 Task: Create a due date automation trigger when advanced on, on the monday before a card is due add fields with custom field "Resume" set to a date more than 1 days from now at 11:00 AM.
Action: Mouse moved to (1064, 94)
Screenshot: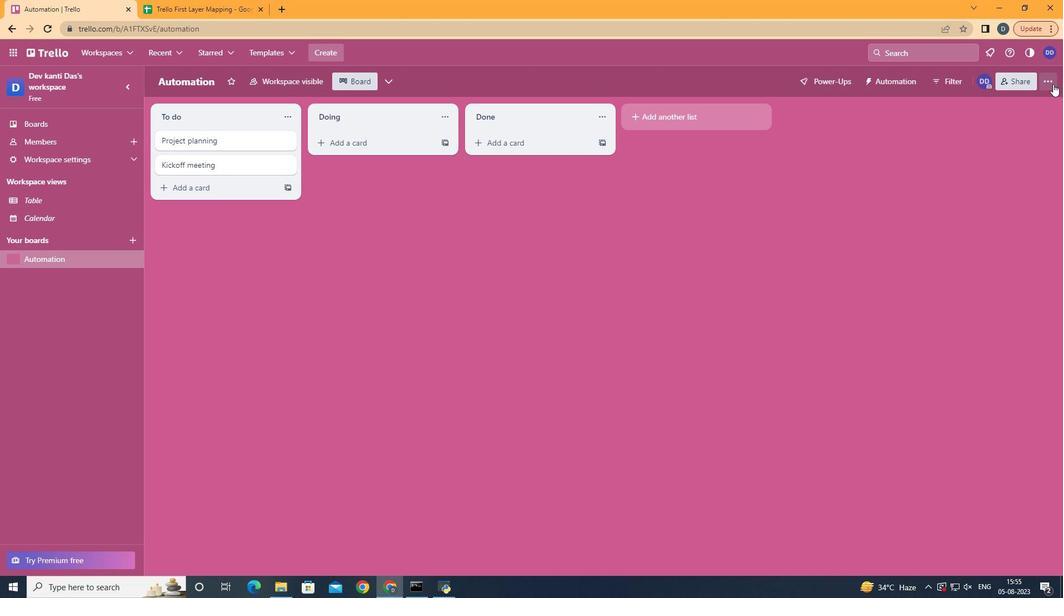 
Action: Mouse pressed left at (1064, 94)
Screenshot: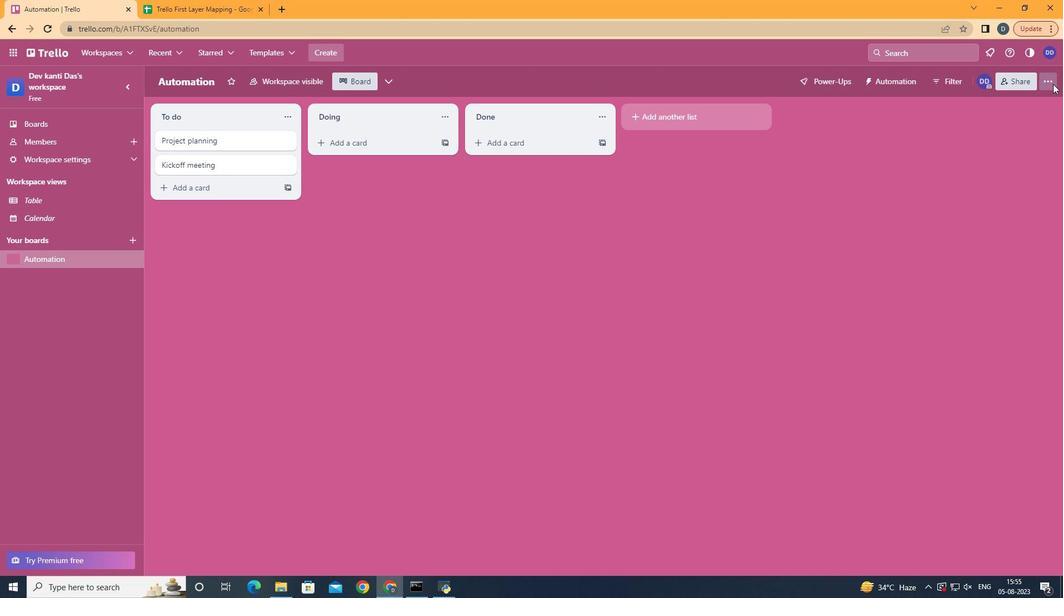 
Action: Mouse moved to (963, 261)
Screenshot: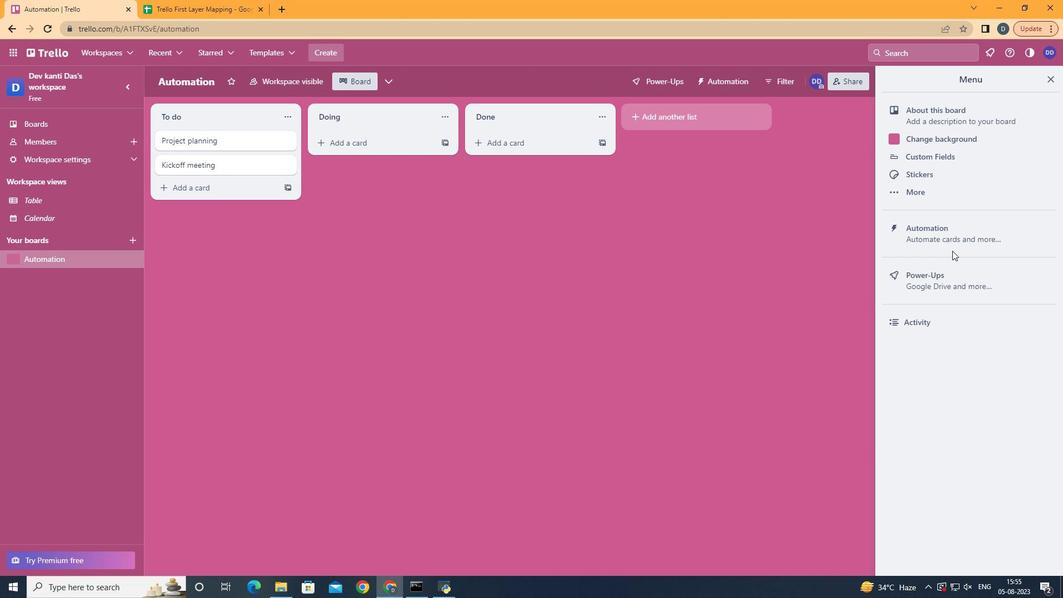 
Action: Mouse pressed left at (963, 261)
Screenshot: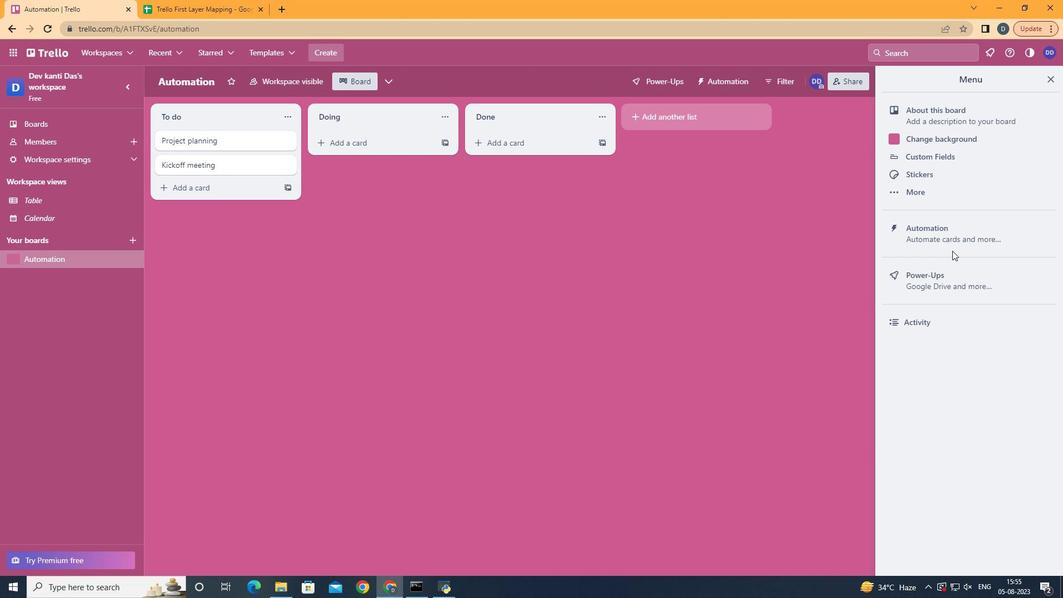 
Action: Mouse moved to (986, 243)
Screenshot: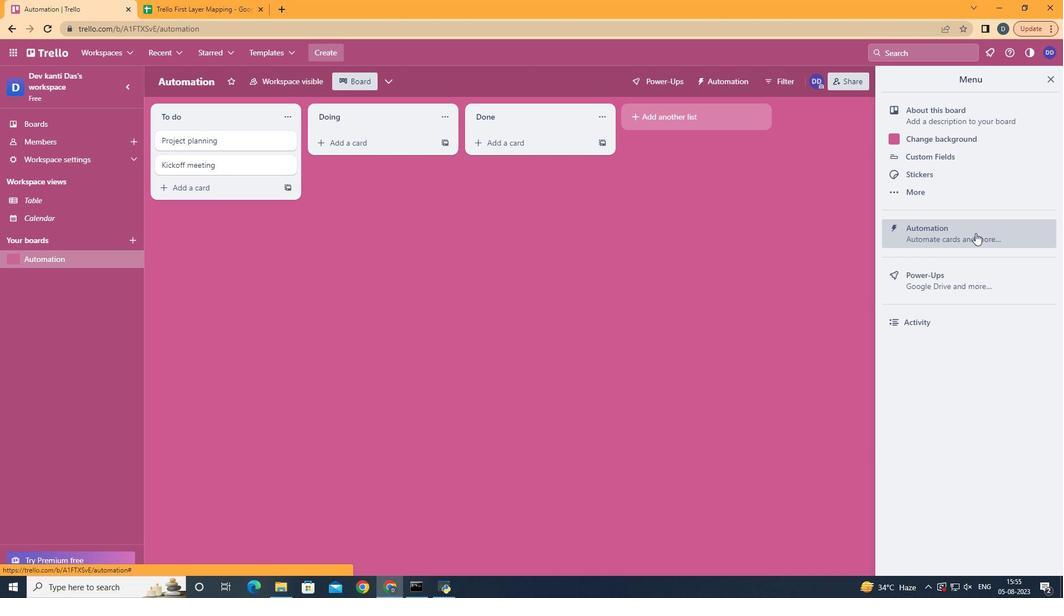 
Action: Mouse pressed left at (986, 244)
Screenshot: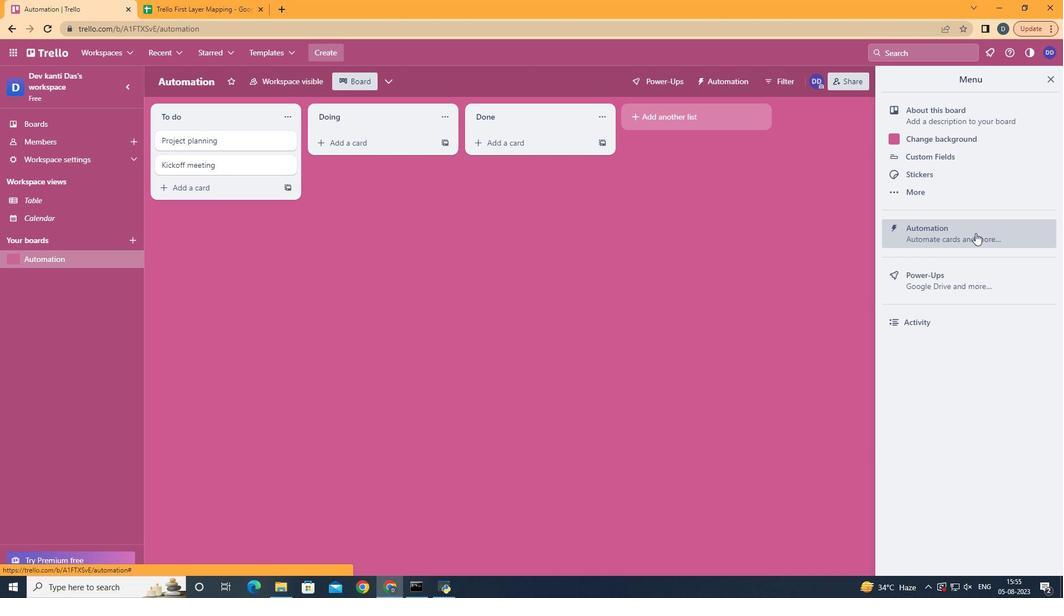 
Action: Mouse moved to (224, 233)
Screenshot: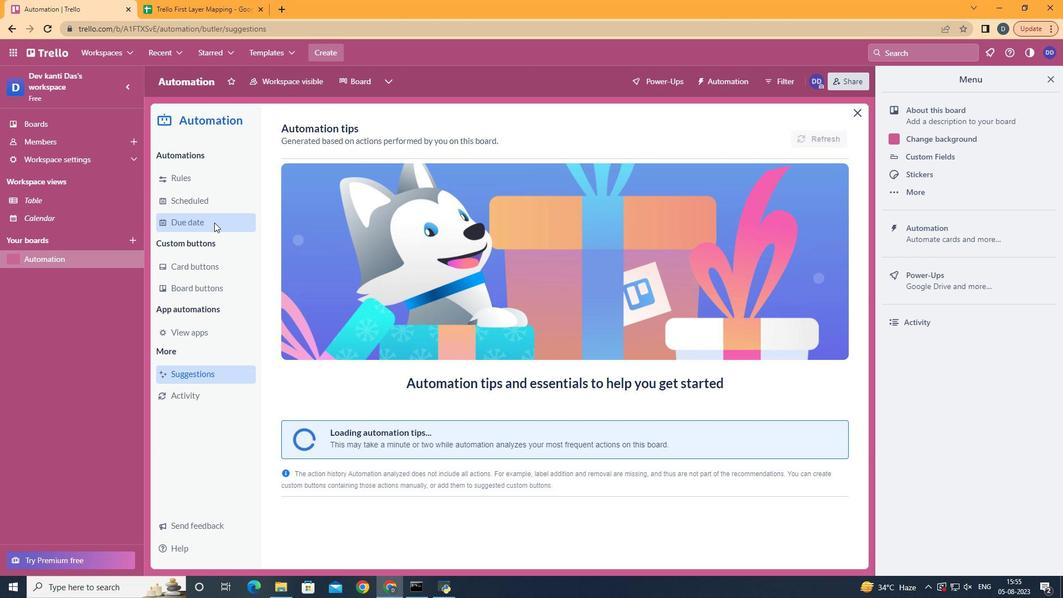 
Action: Mouse pressed left at (224, 233)
Screenshot: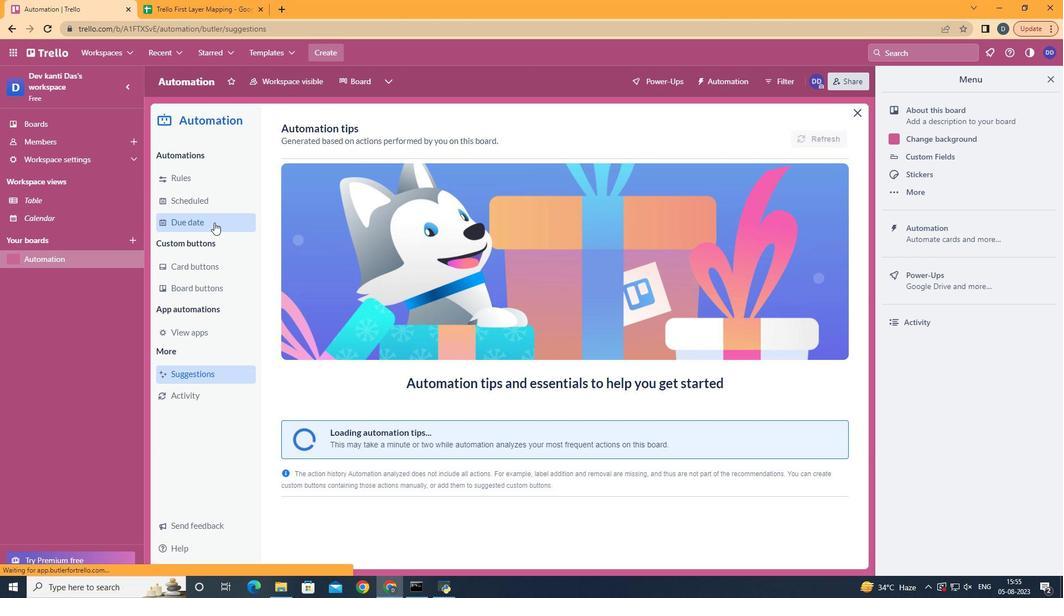 
Action: Mouse moved to (805, 141)
Screenshot: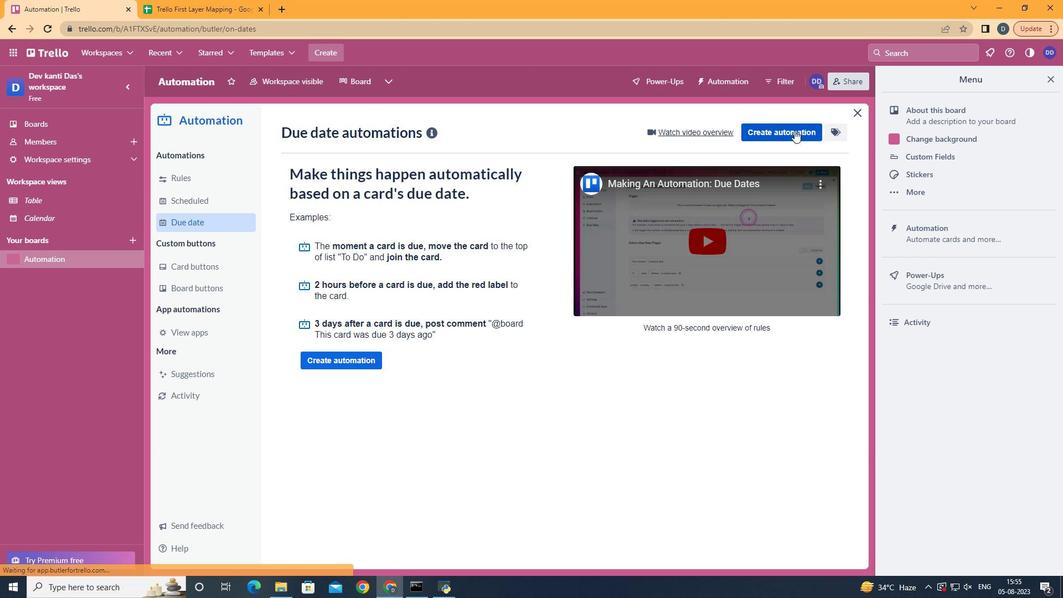 
Action: Mouse pressed left at (805, 141)
Screenshot: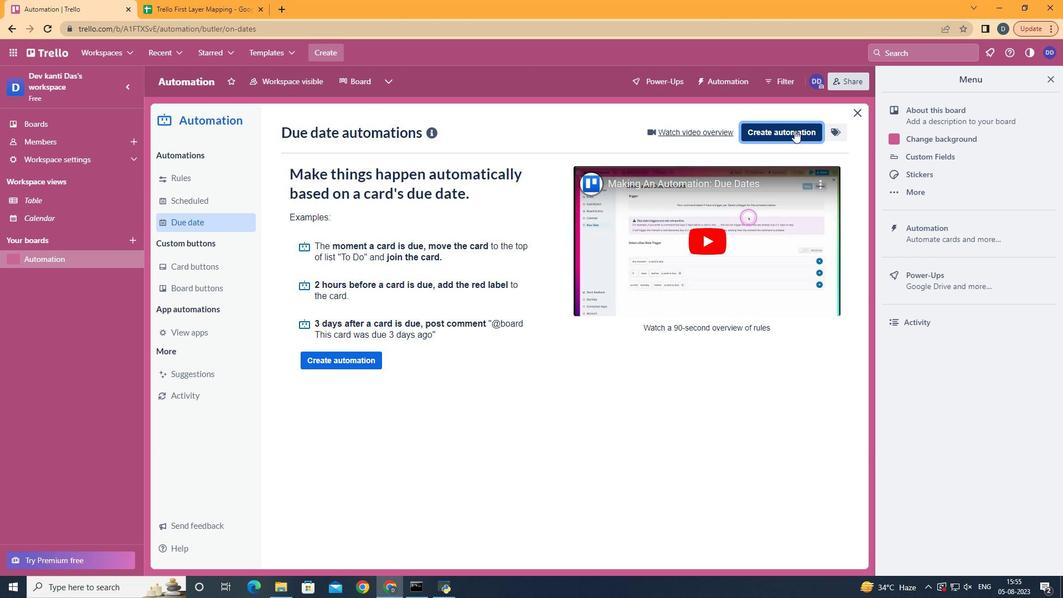 
Action: Mouse moved to (591, 249)
Screenshot: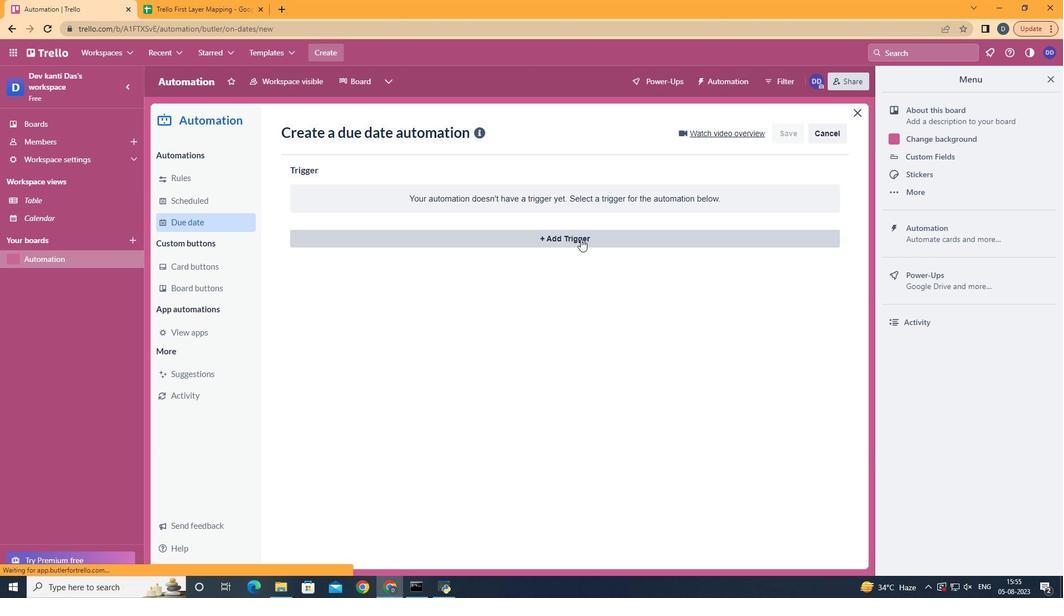 
Action: Mouse pressed left at (591, 249)
Screenshot: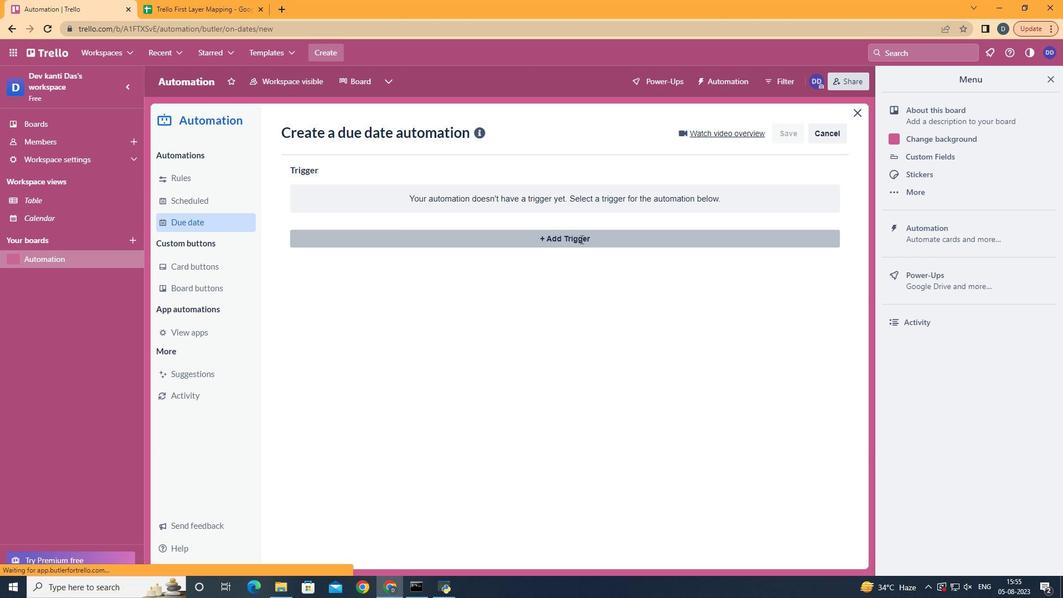 
Action: Mouse moved to (372, 296)
Screenshot: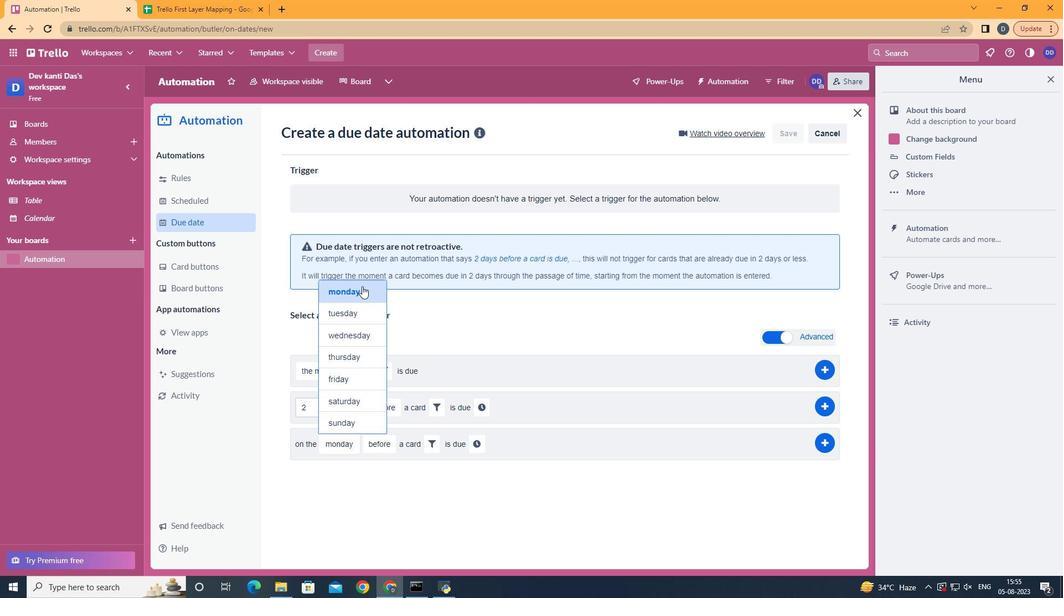 
Action: Mouse pressed left at (372, 296)
Screenshot: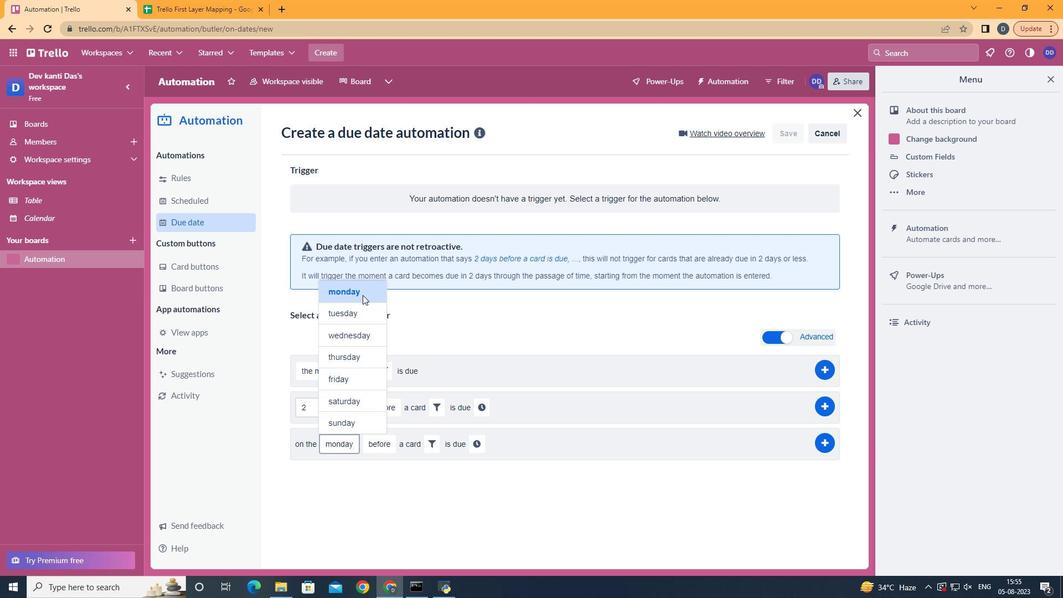 
Action: Mouse moved to (401, 474)
Screenshot: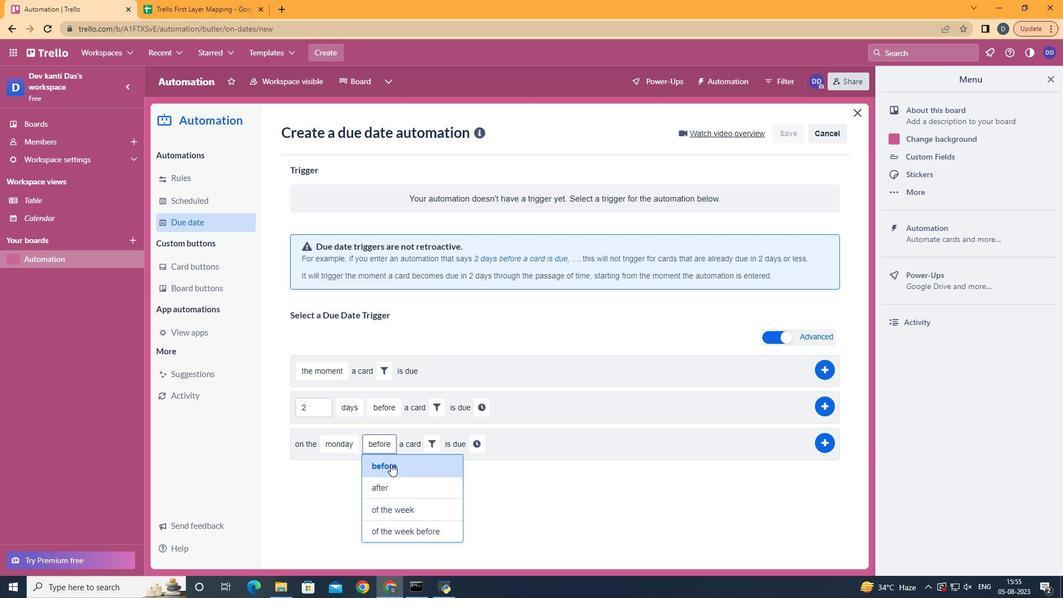 
Action: Mouse pressed left at (401, 474)
Screenshot: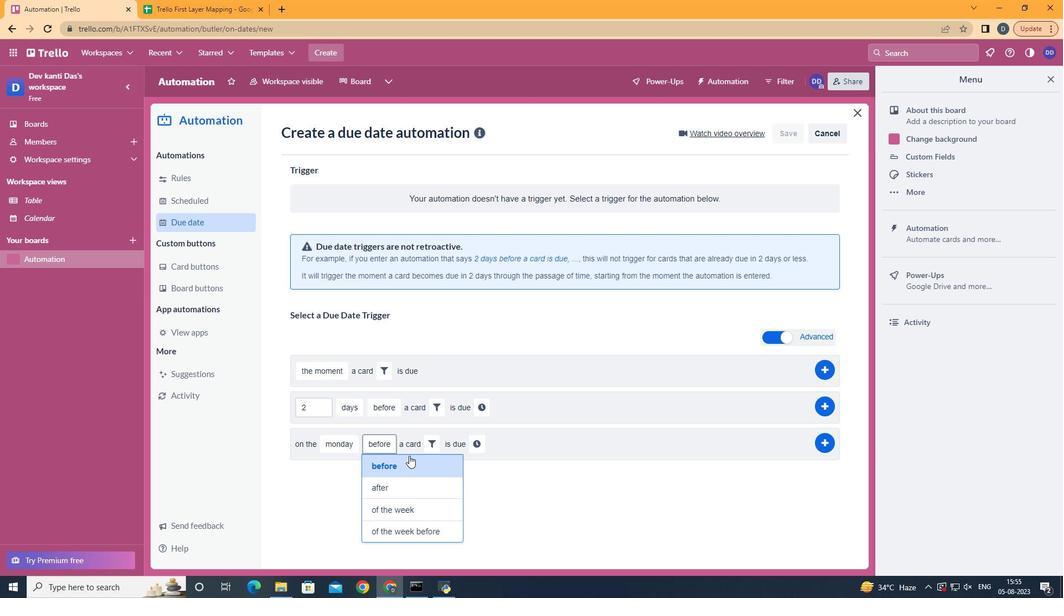 
Action: Mouse moved to (443, 455)
Screenshot: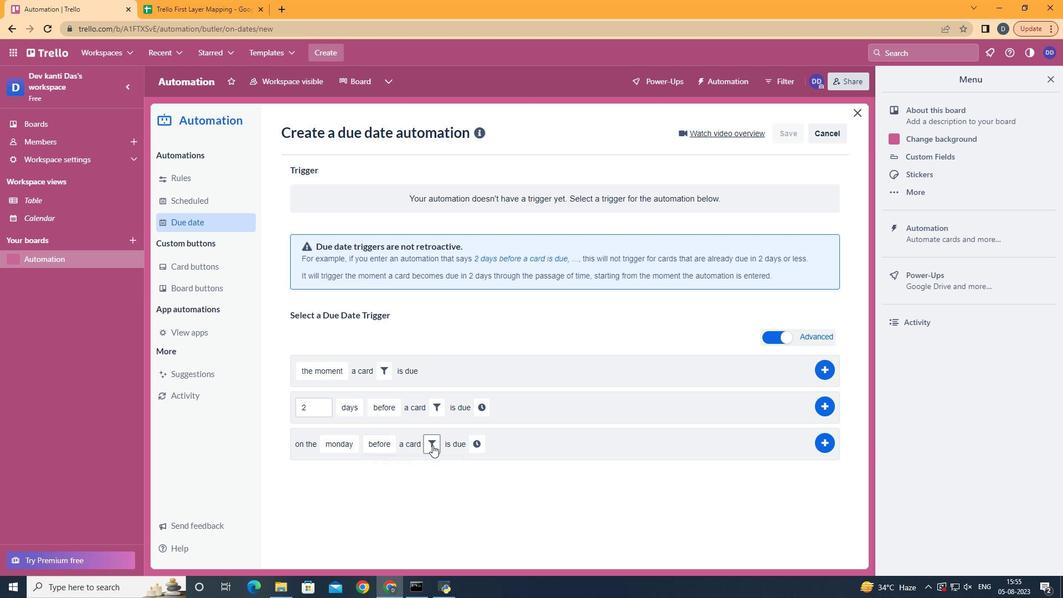 
Action: Mouse pressed left at (443, 455)
Screenshot: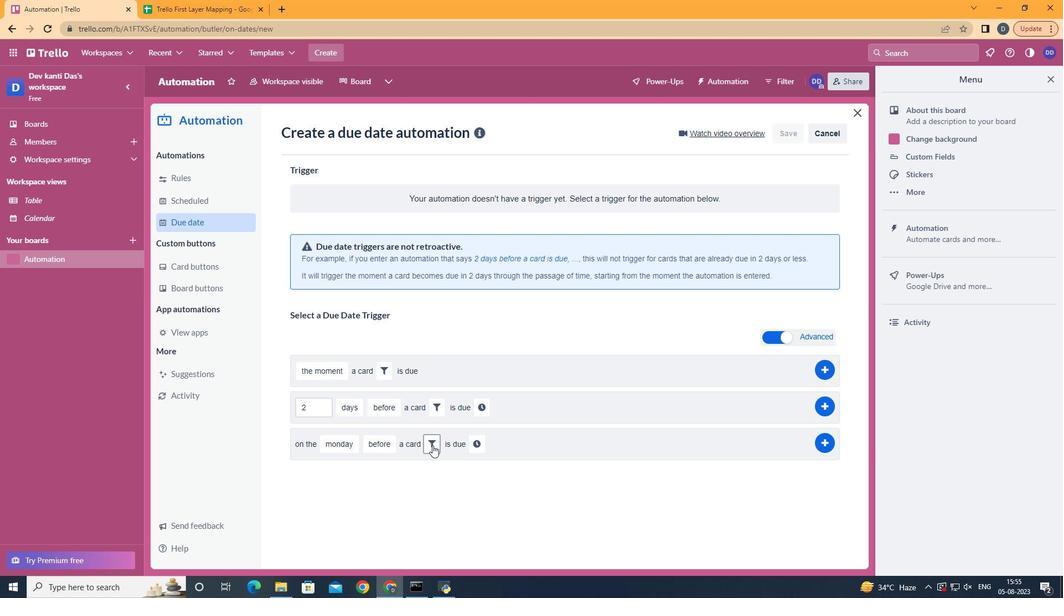 
Action: Mouse moved to (614, 491)
Screenshot: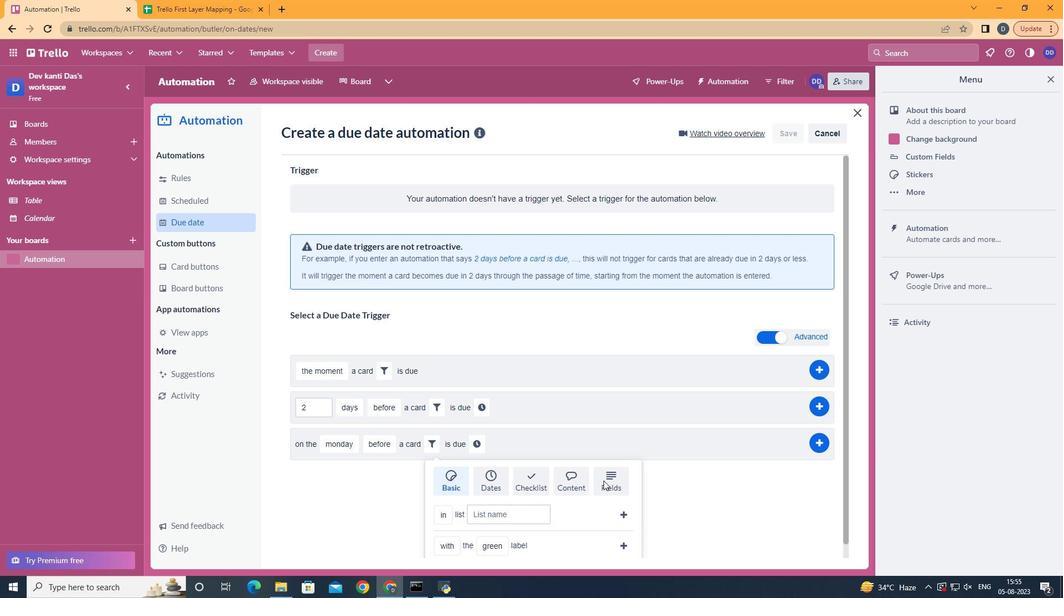 
Action: Mouse pressed left at (614, 491)
Screenshot: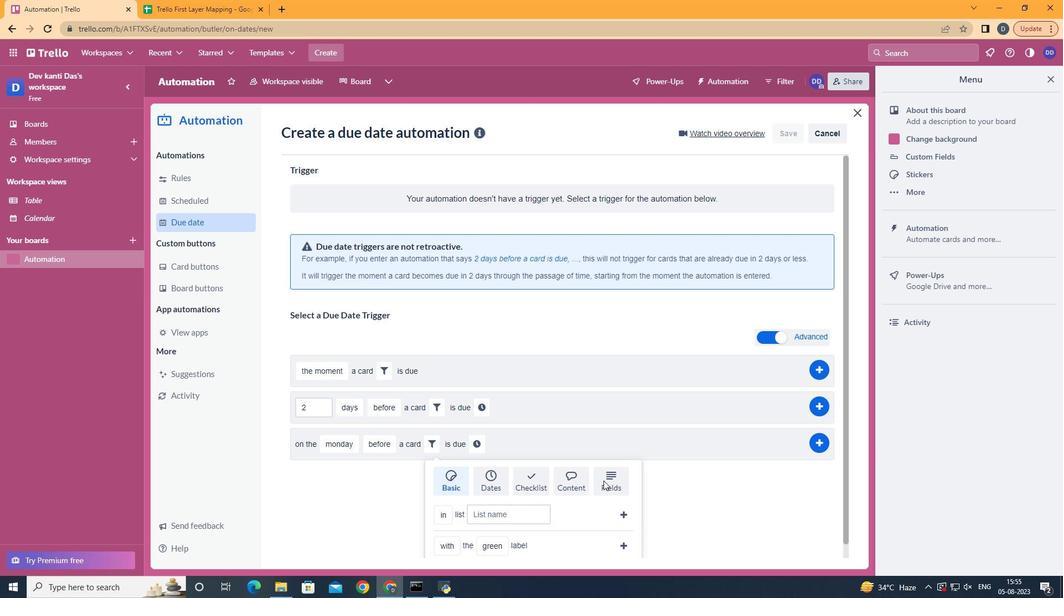 
Action: Mouse moved to (614, 491)
Screenshot: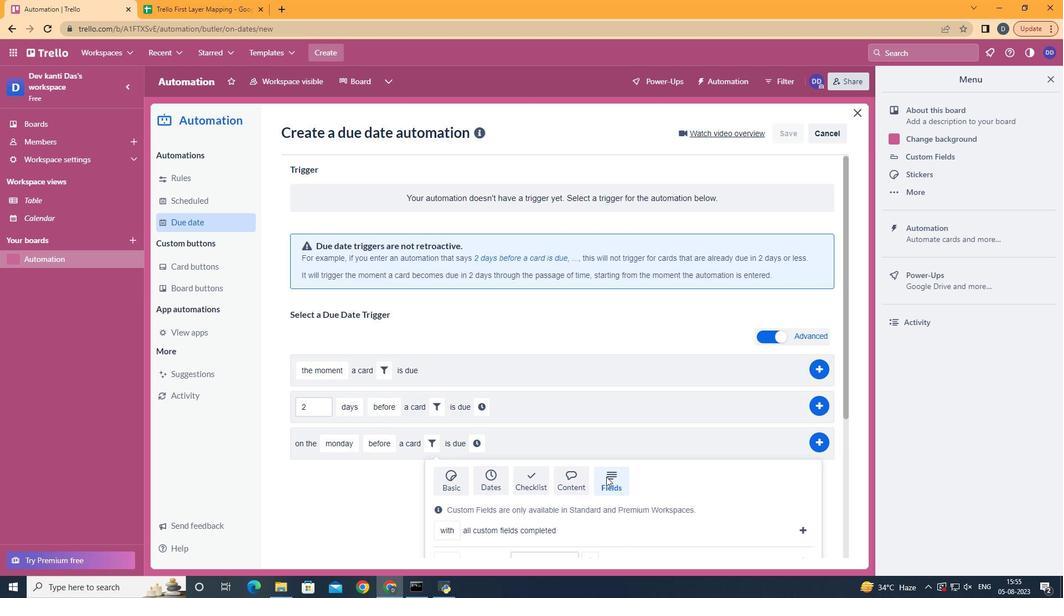 
Action: Mouse scrolled (614, 490) with delta (0, 0)
Screenshot: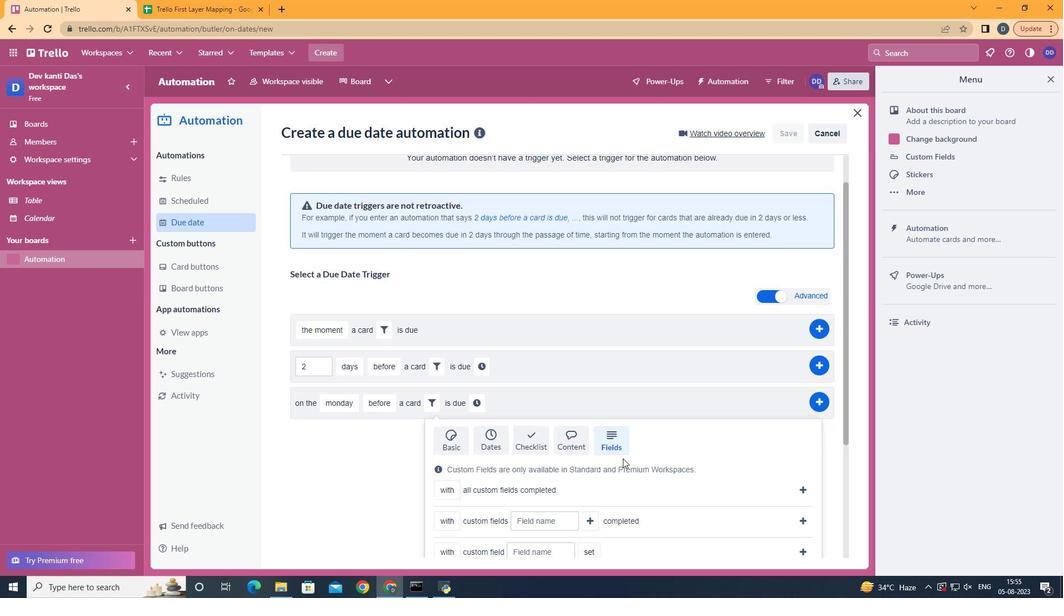 
Action: Mouse scrolled (614, 490) with delta (0, 0)
Screenshot: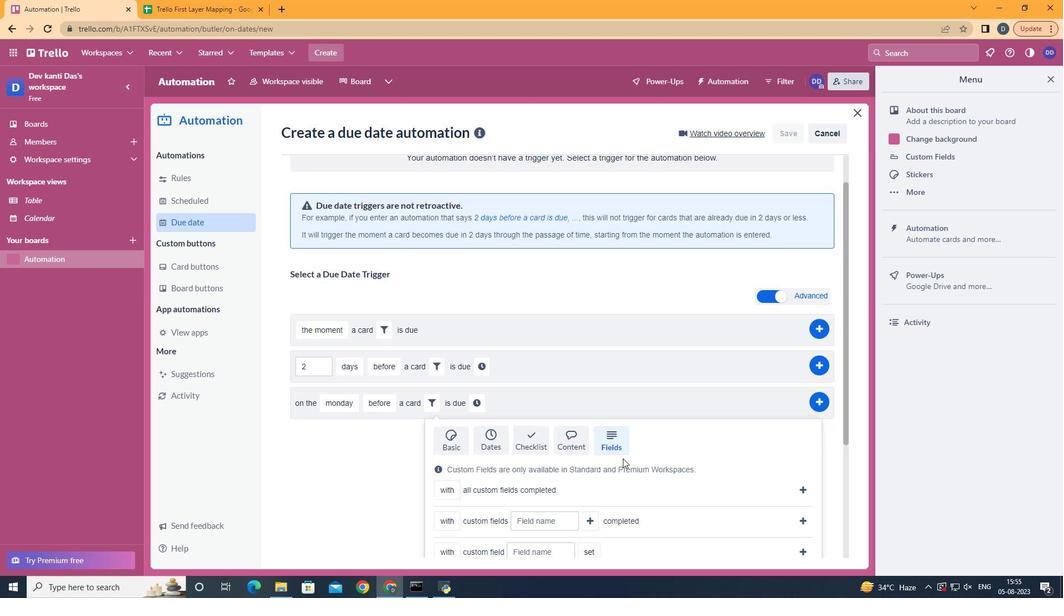 
Action: Mouse scrolled (614, 490) with delta (0, 0)
Screenshot: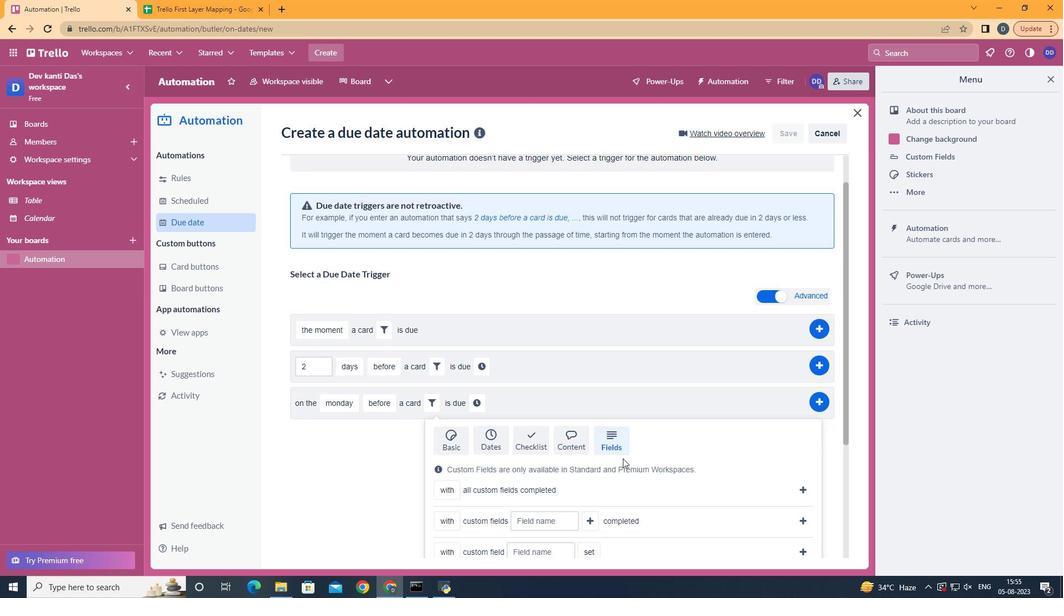 
Action: Mouse scrolled (614, 490) with delta (0, 0)
Screenshot: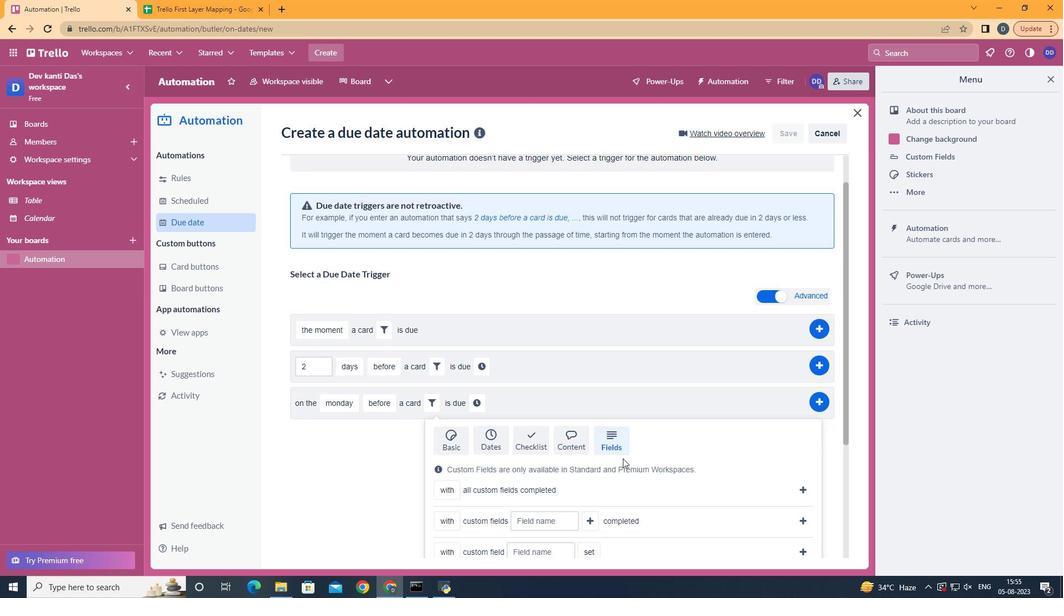 
Action: Mouse scrolled (614, 490) with delta (0, 0)
Screenshot: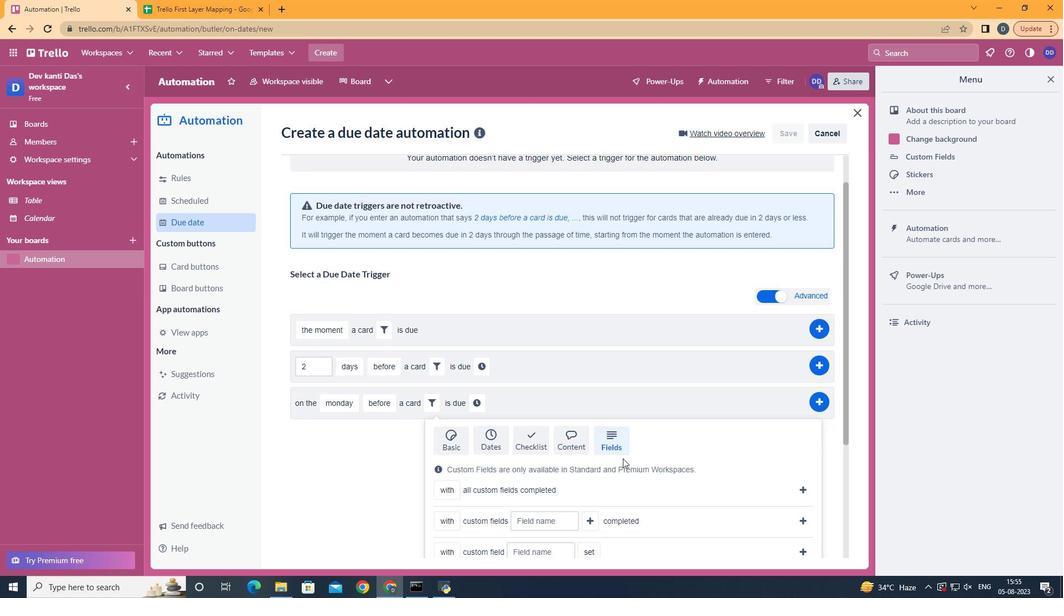 
Action: Mouse moved to (476, 506)
Screenshot: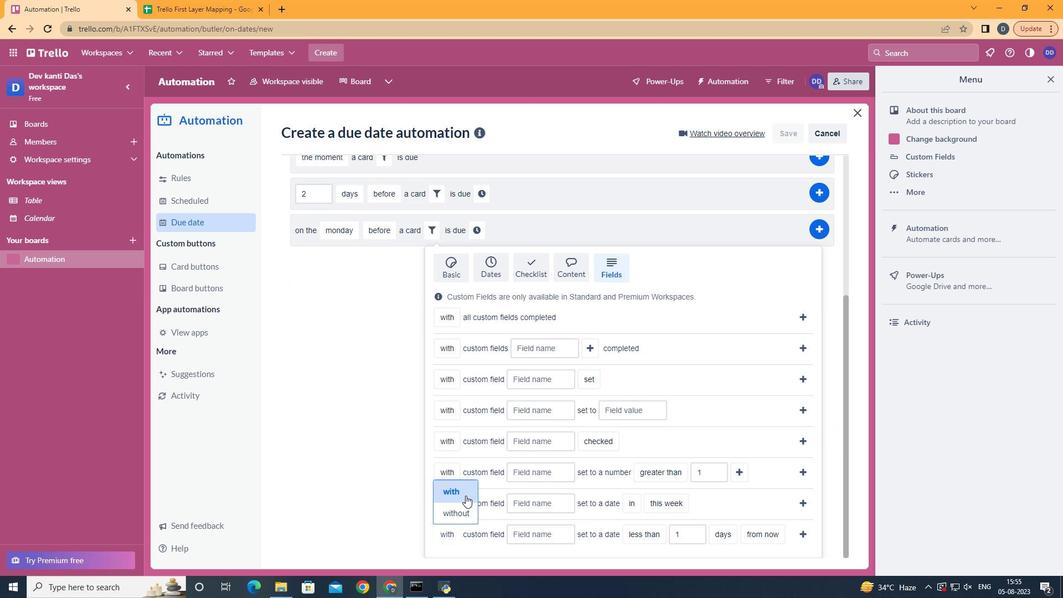 
Action: Mouse pressed left at (476, 506)
Screenshot: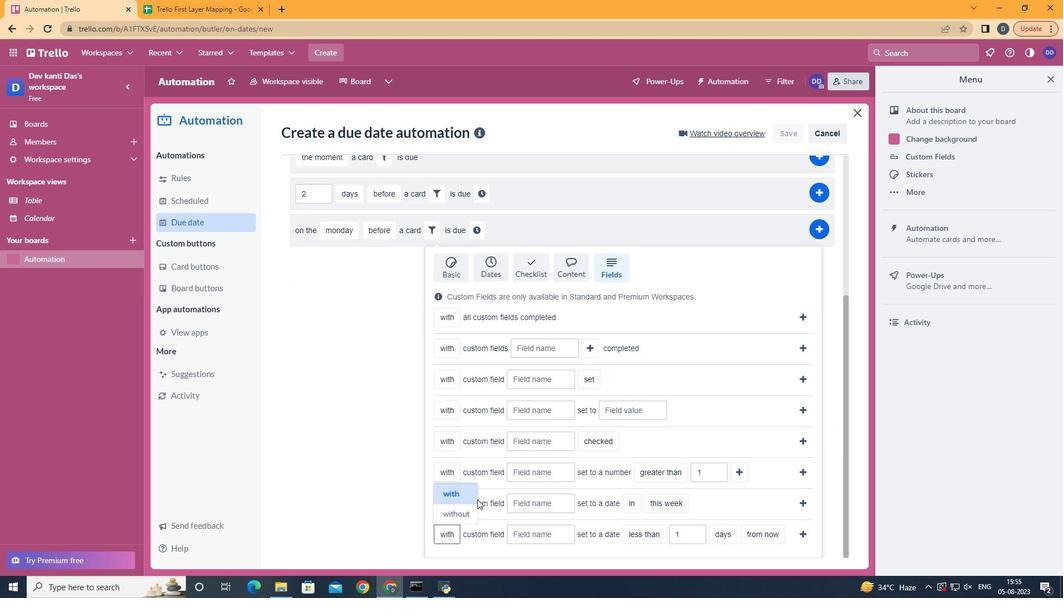 
Action: Mouse moved to (528, 548)
Screenshot: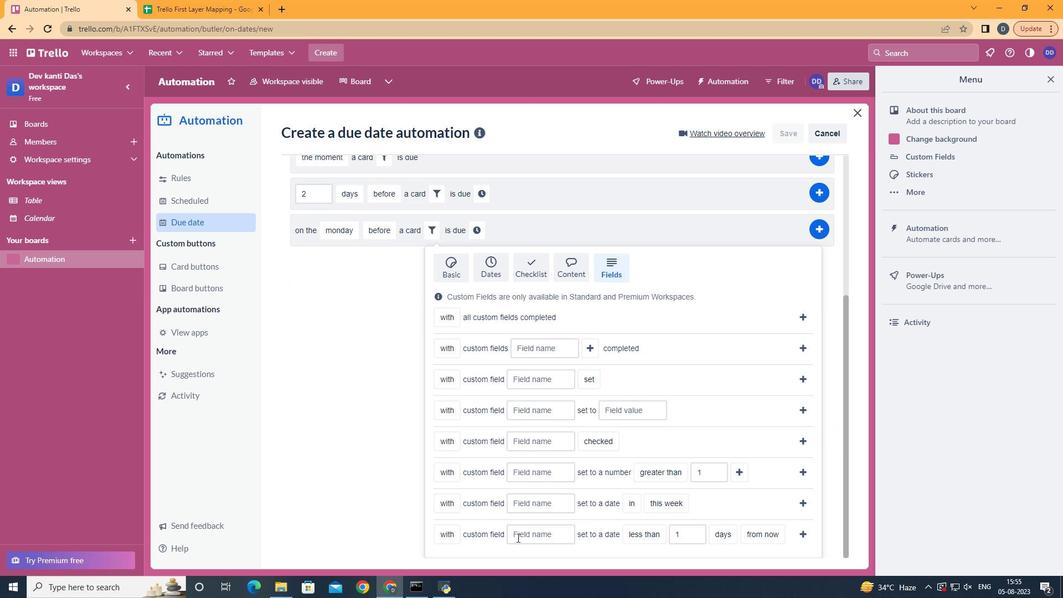
Action: Mouse pressed left at (528, 548)
Screenshot: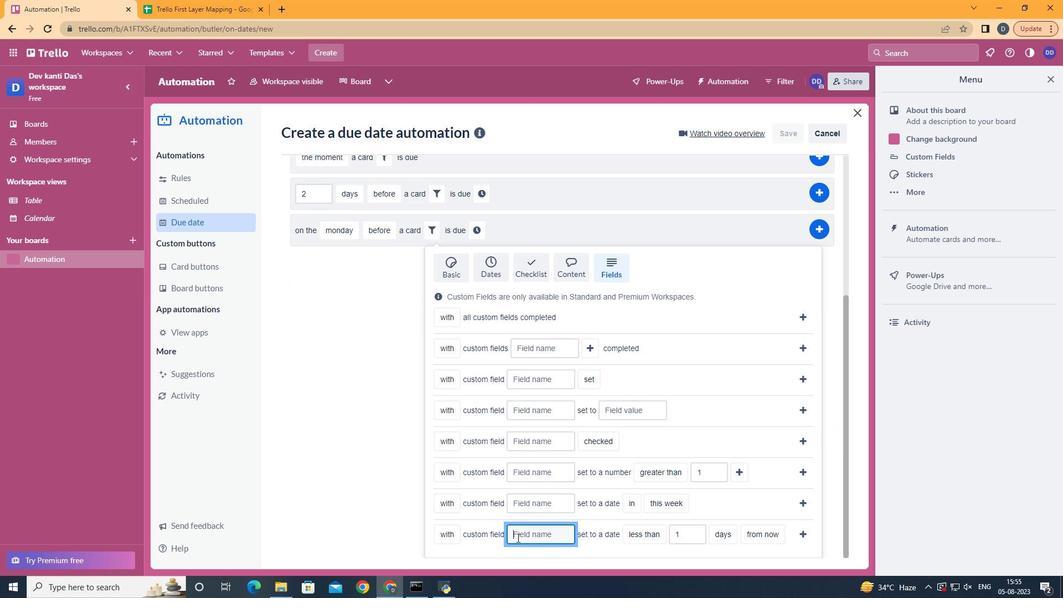 
Action: Key pressed <Key.shift>Resume
Screenshot: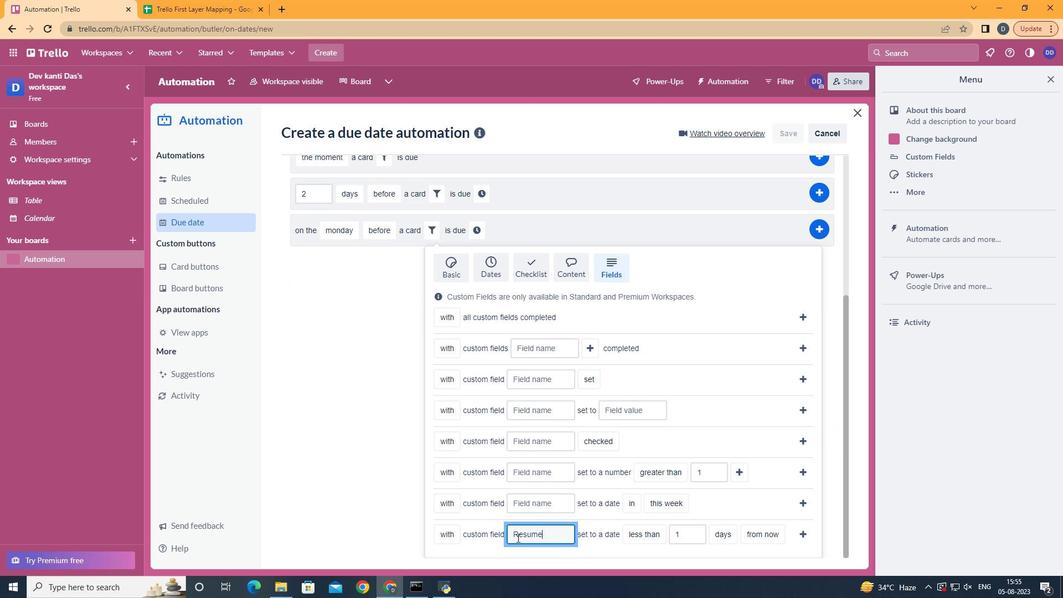 
Action: Mouse moved to (665, 500)
Screenshot: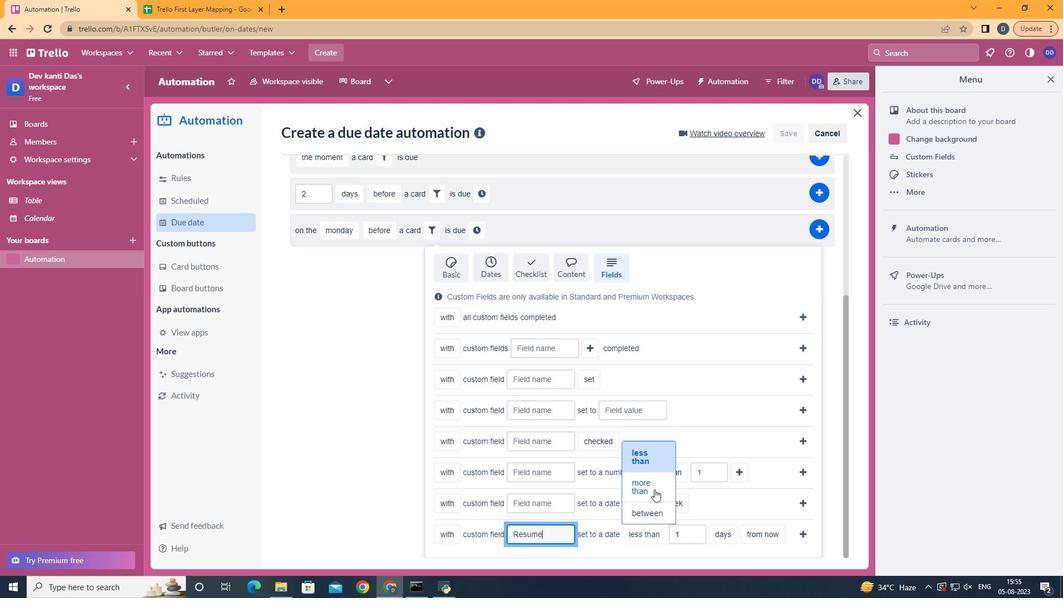 
Action: Mouse pressed left at (665, 500)
Screenshot: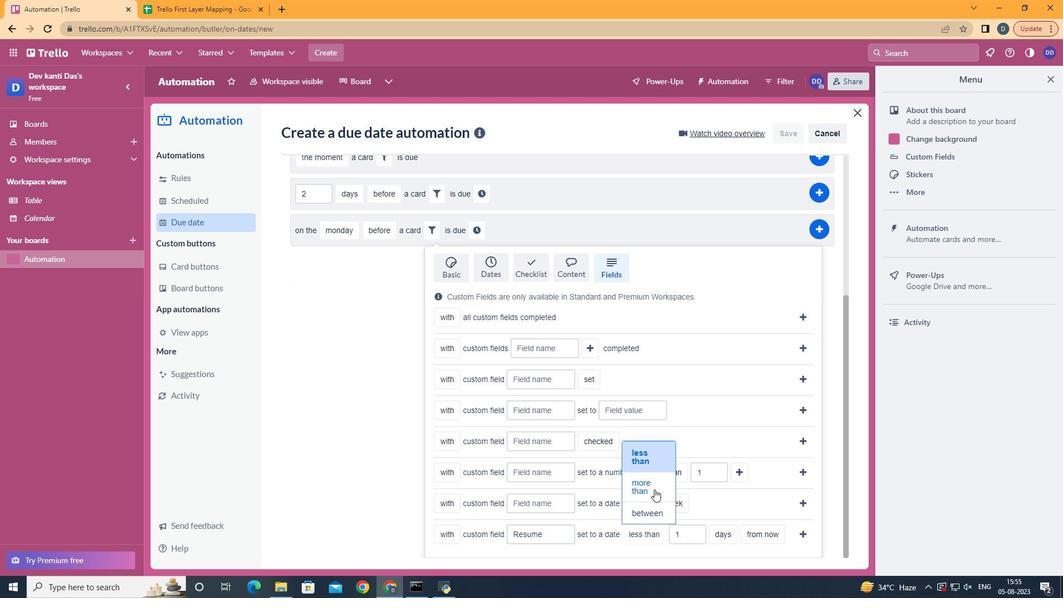 
Action: Mouse moved to (749, 503)
Screenshot: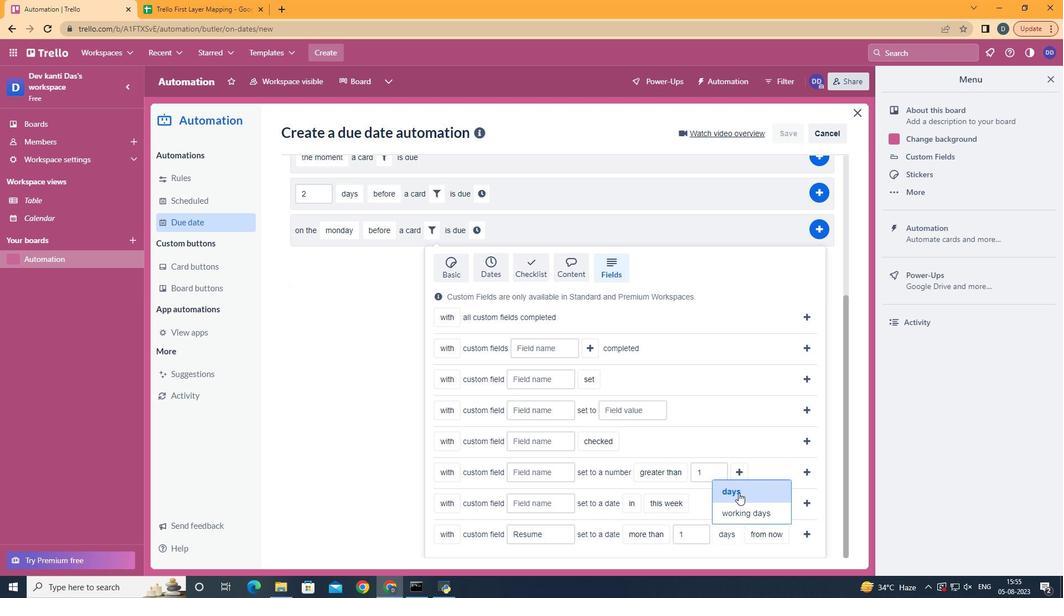 
Action: Mouse pressed left at (749, 503)
Screenshot: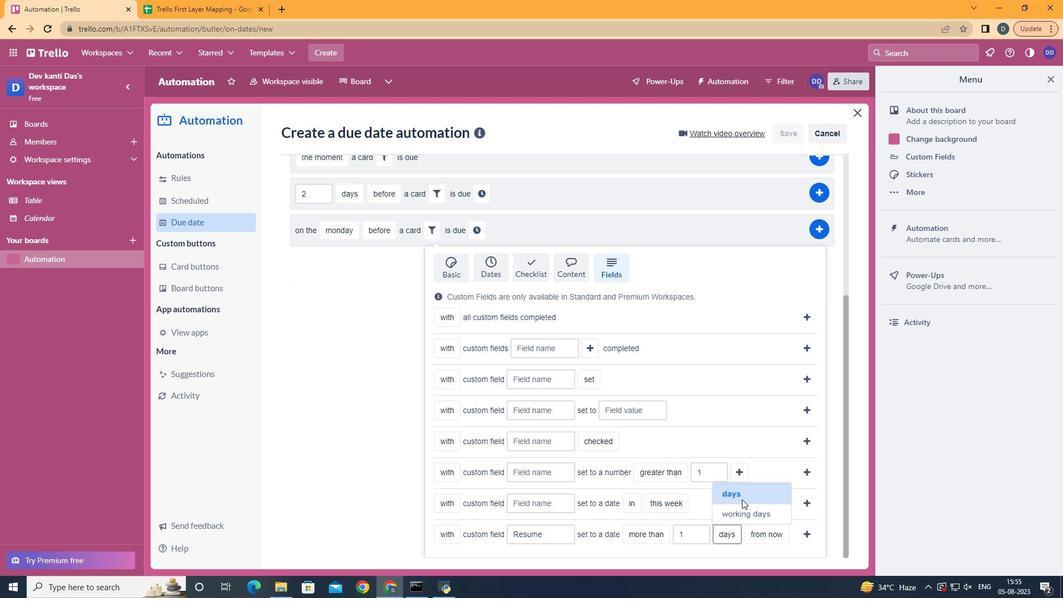 
Action: Mouse moved to (784, 499)
Screenshot: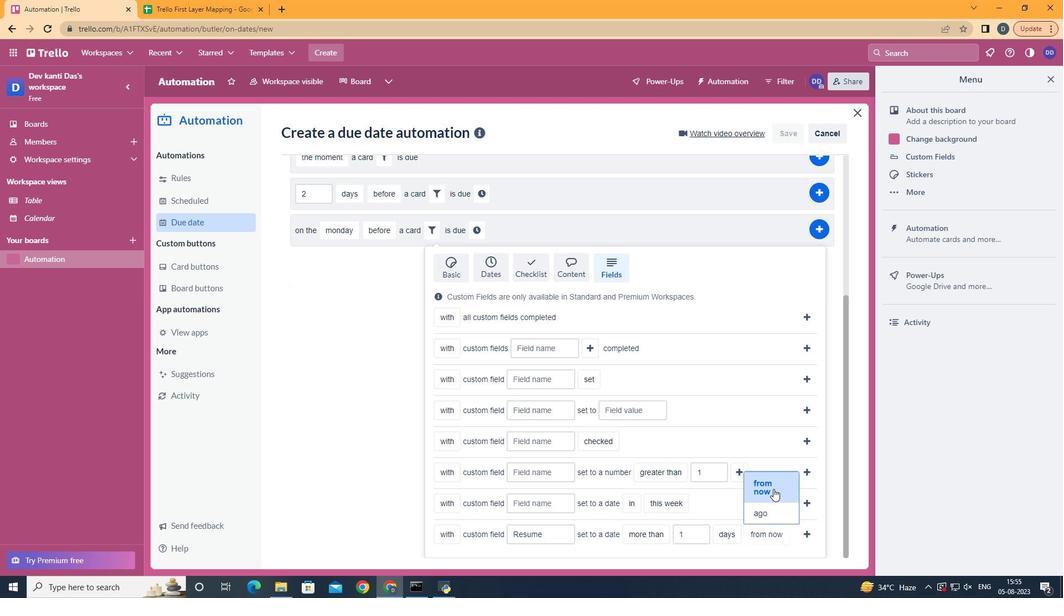 
Action: Mouse pressed left at (784, 499)
Screenshot: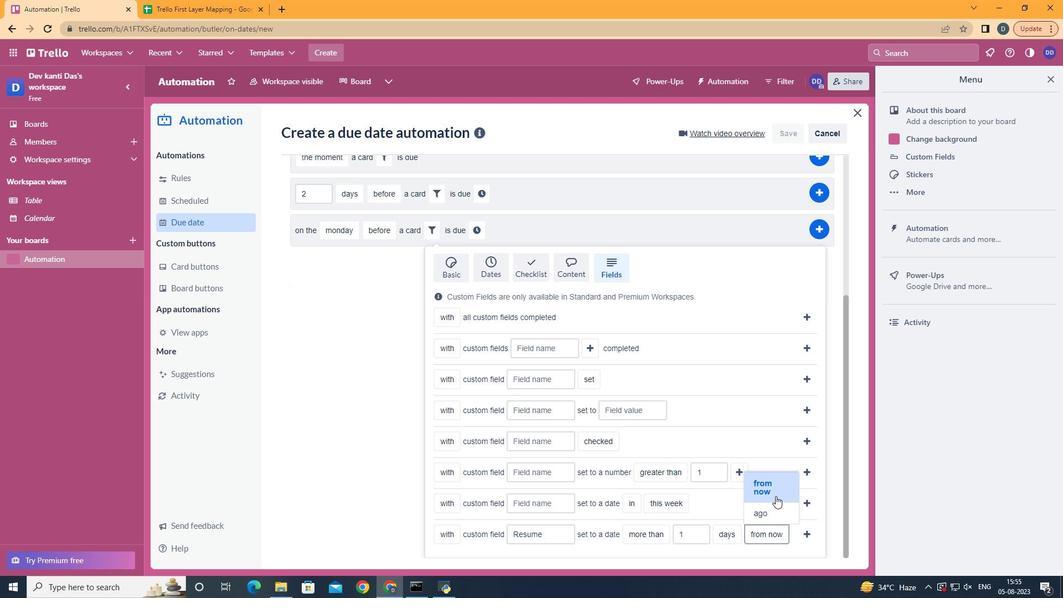 
Action: Mouse moved to (815, 544)
Screenshot: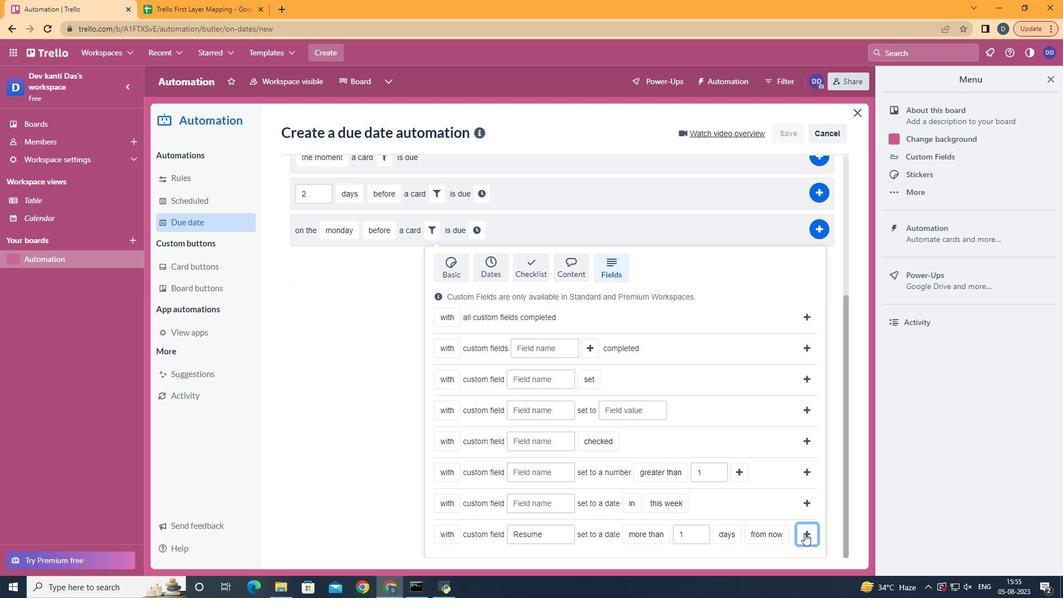 
Action: Mouse pressed left at (815, 544)
Screenshot: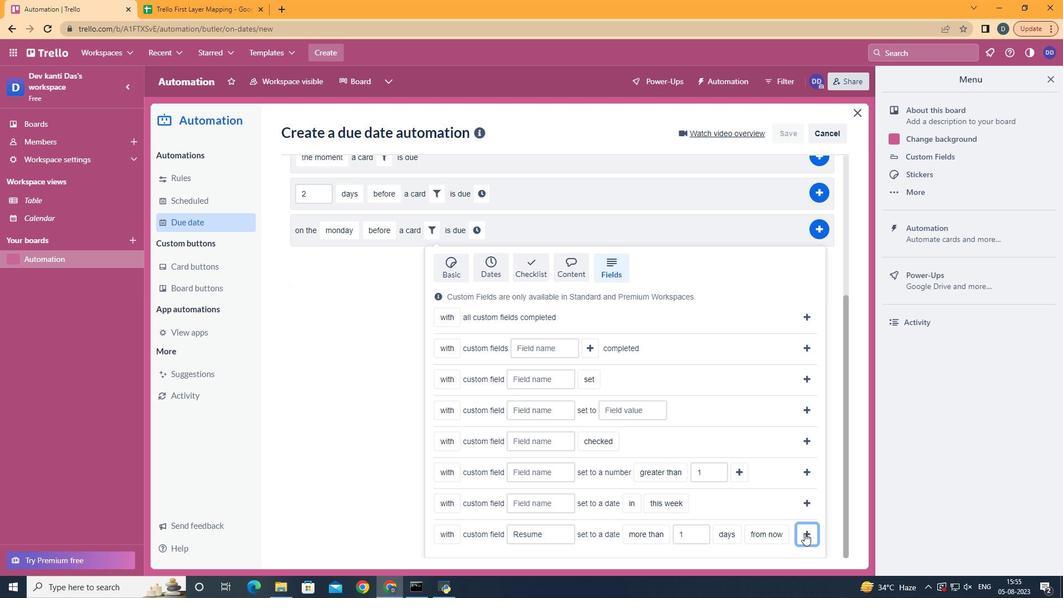 
Action: Mouse moved to (749, 450)
Screenshot: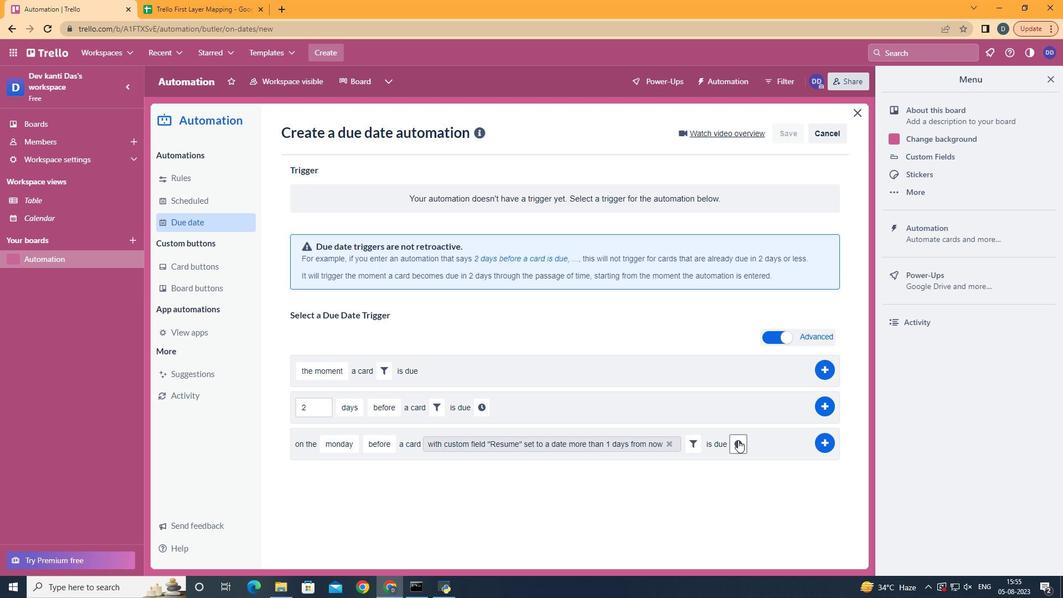 
Action: Mouse pressed left at (749, 450)
Screenshot: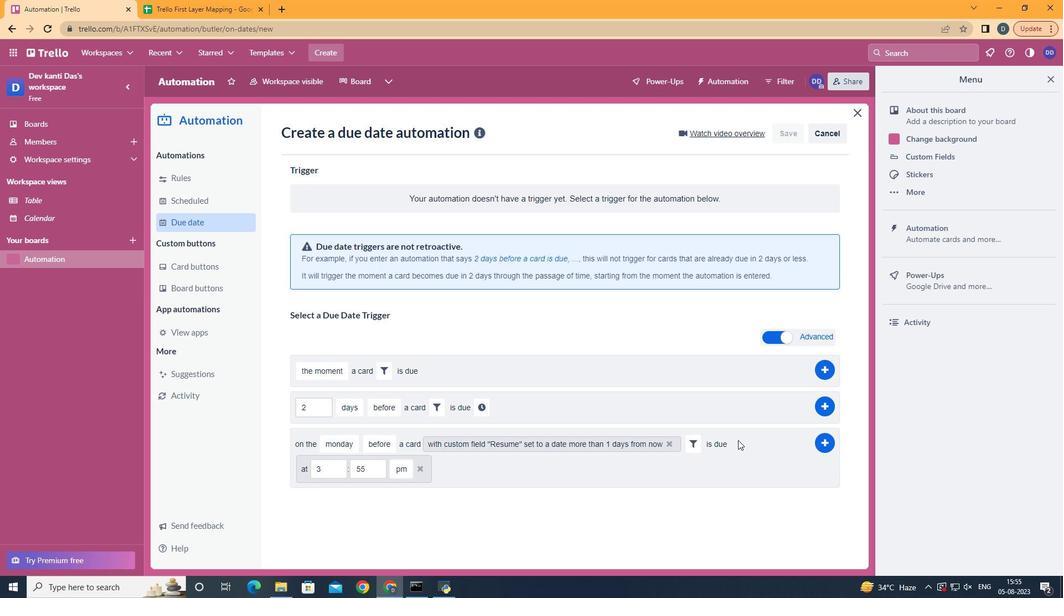 
Action: Mouse moved to (345, 477)
Screenshot: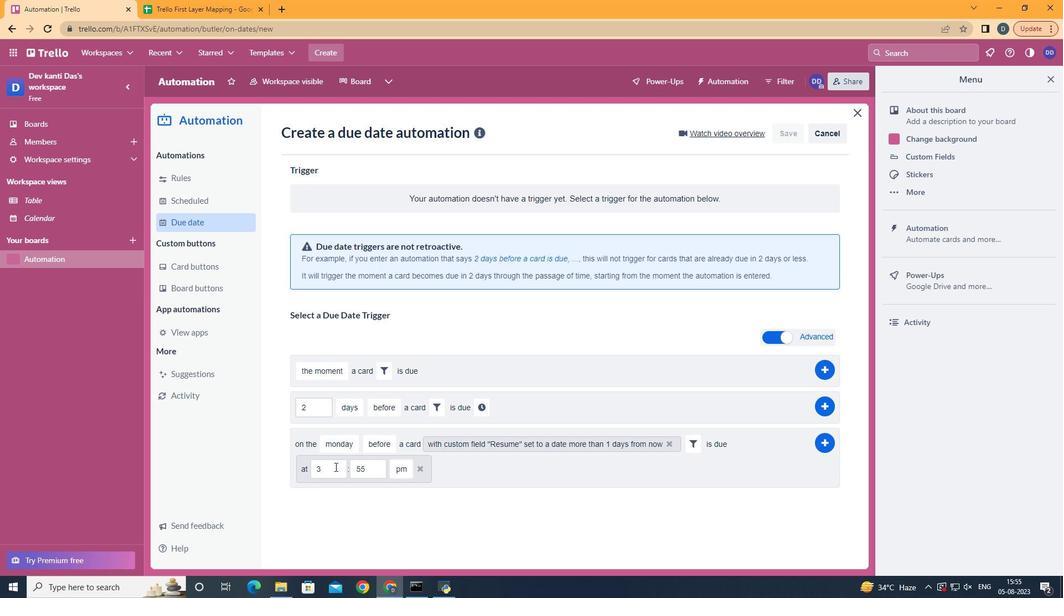 
Action: Mouse pressed left at (345, 477)
Screenshot: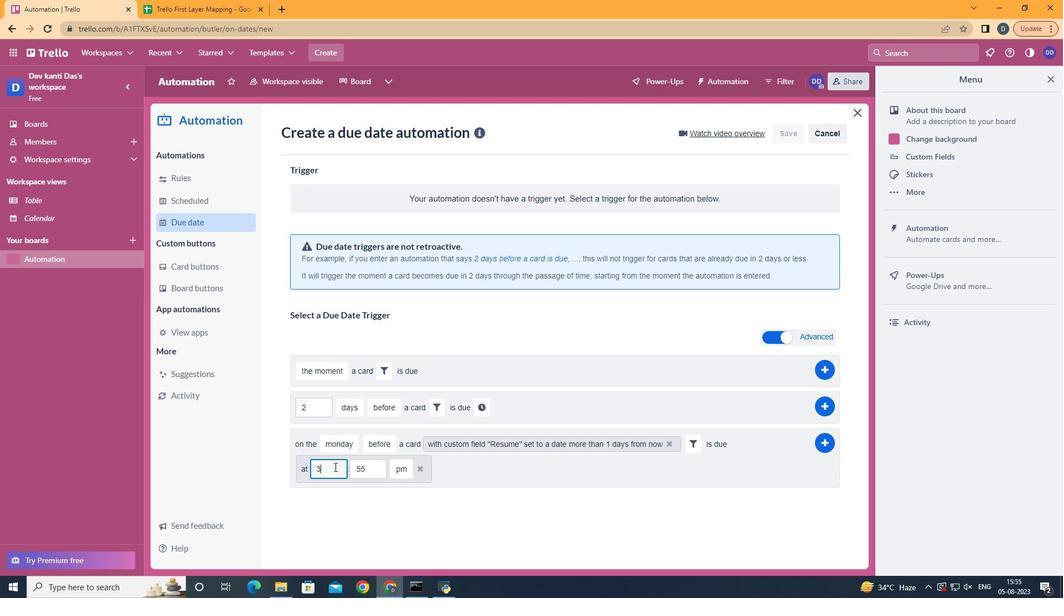 
Action: Mouse moved to (344, 477)
Screenshot: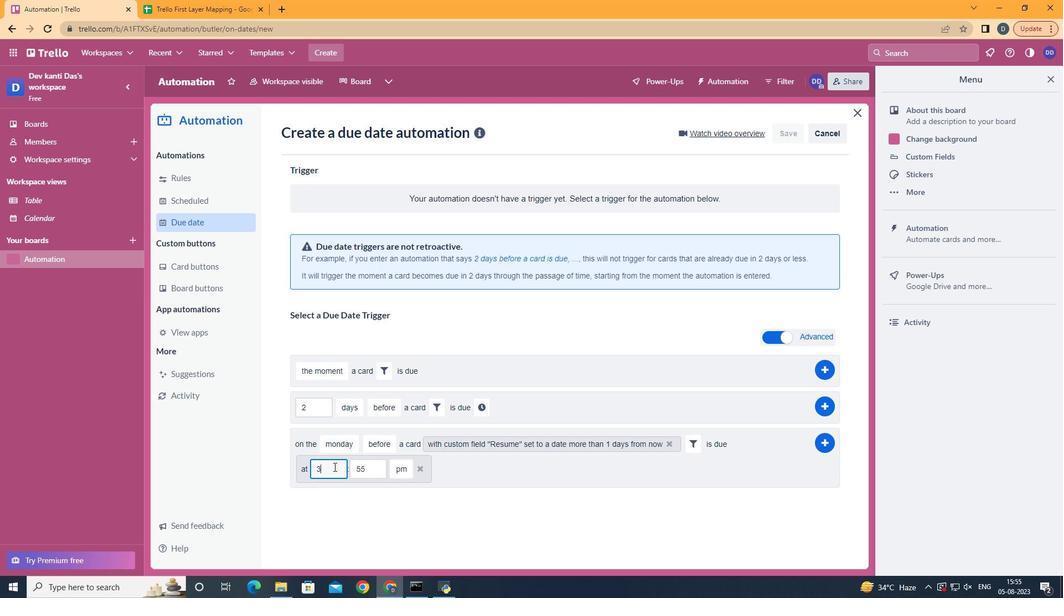 
Action: Key pressed <Key.backspace>11
Screenshot: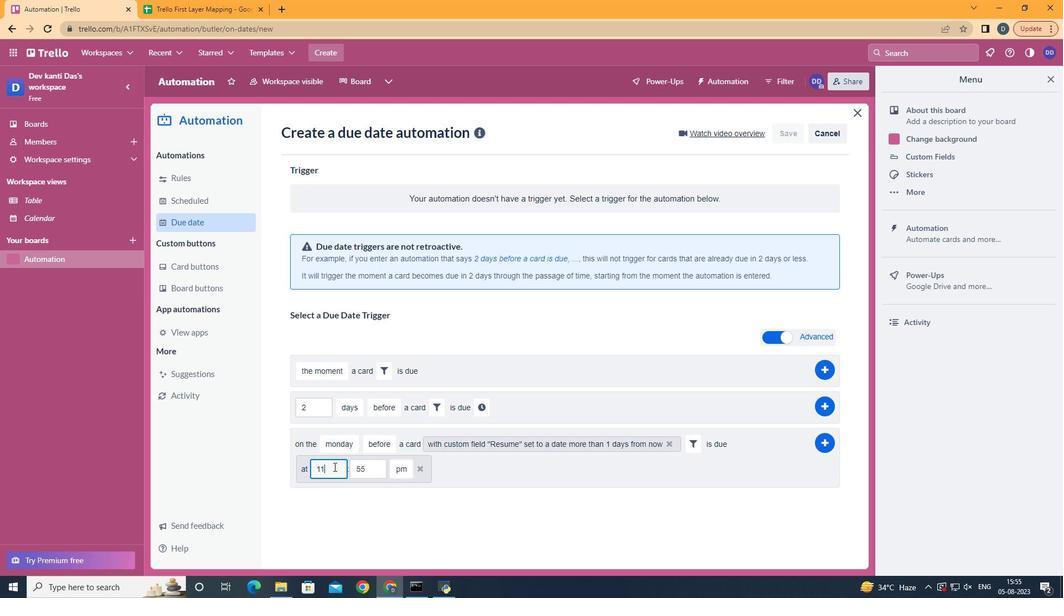 
Action: Mouse moved to (381, 484)
Screenshot: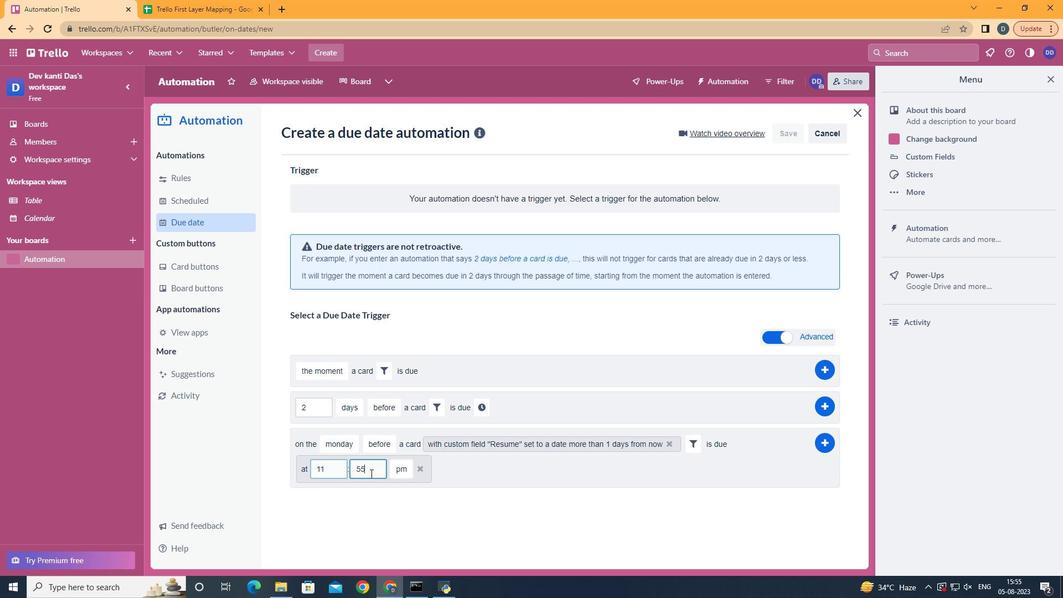 
Action: Mouse pressed left at (381, 484)
Screenshot: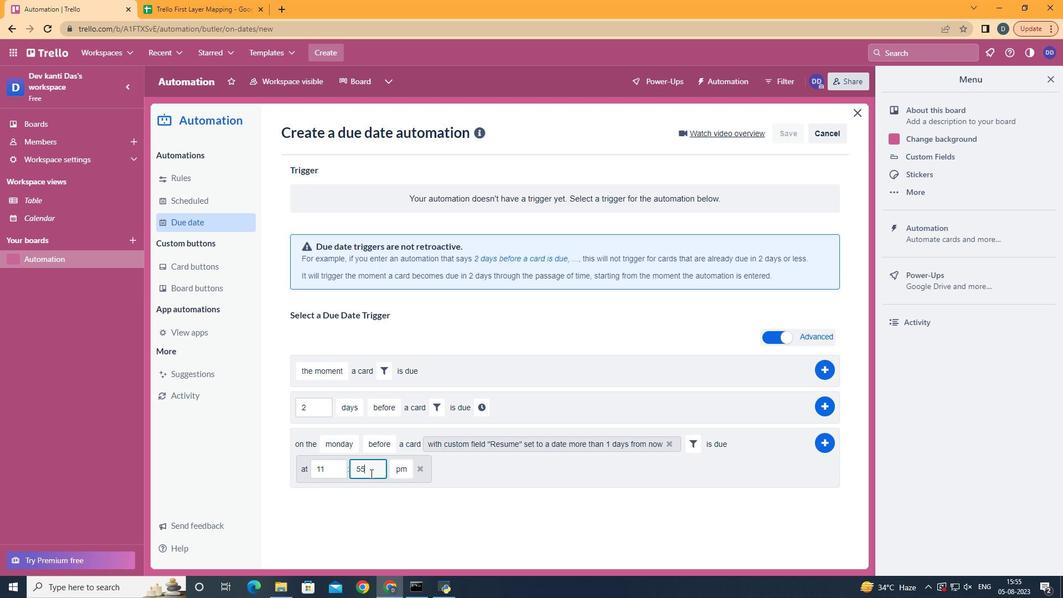 
Action: Key pressed <Key.backspace><Key.backspace>00
Screenshot: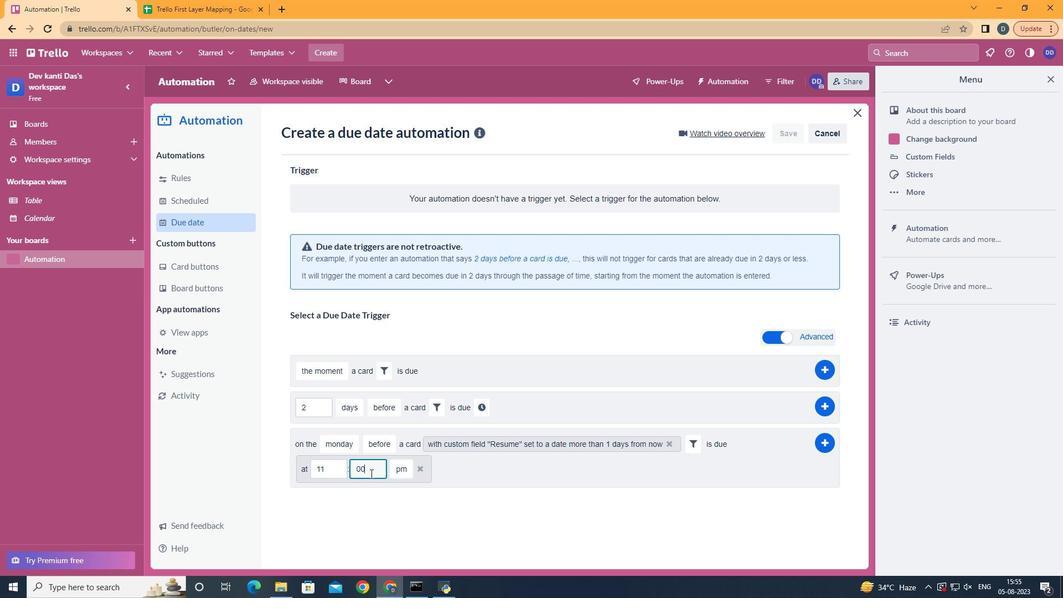 
Action: Mouse moved to (415, 504)
Screenshot: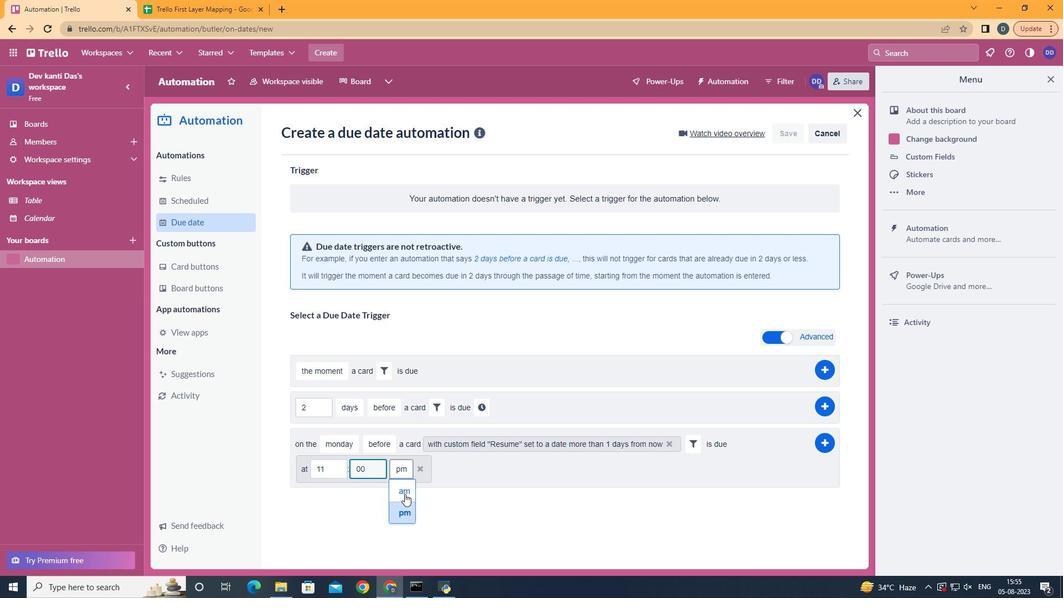 
Action: Mouse pressed left at (415, 504)
Screenshot: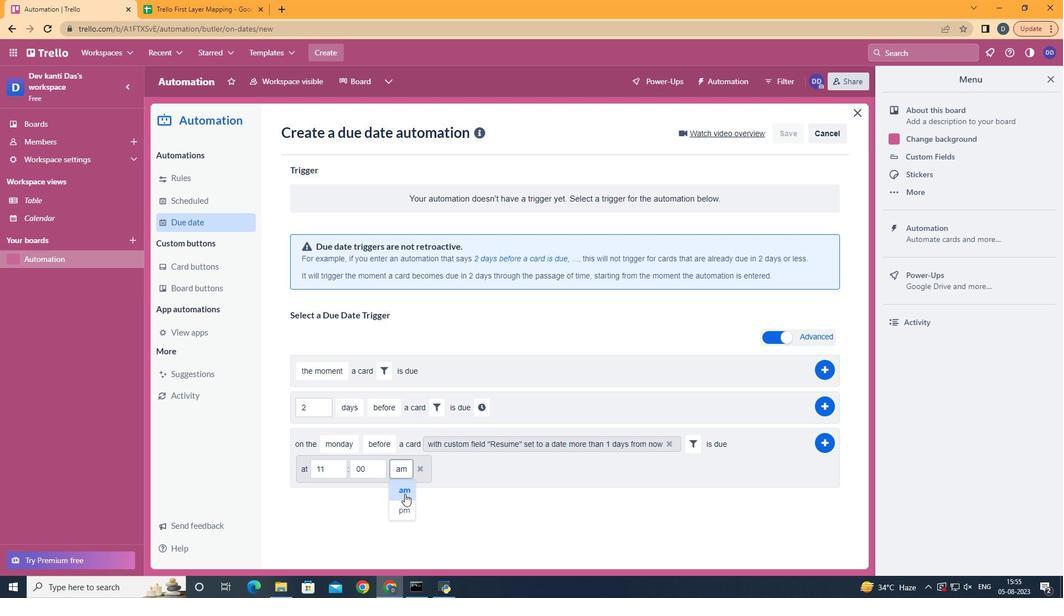 
Action: Mouse moved to (842, 454)
Screenshot: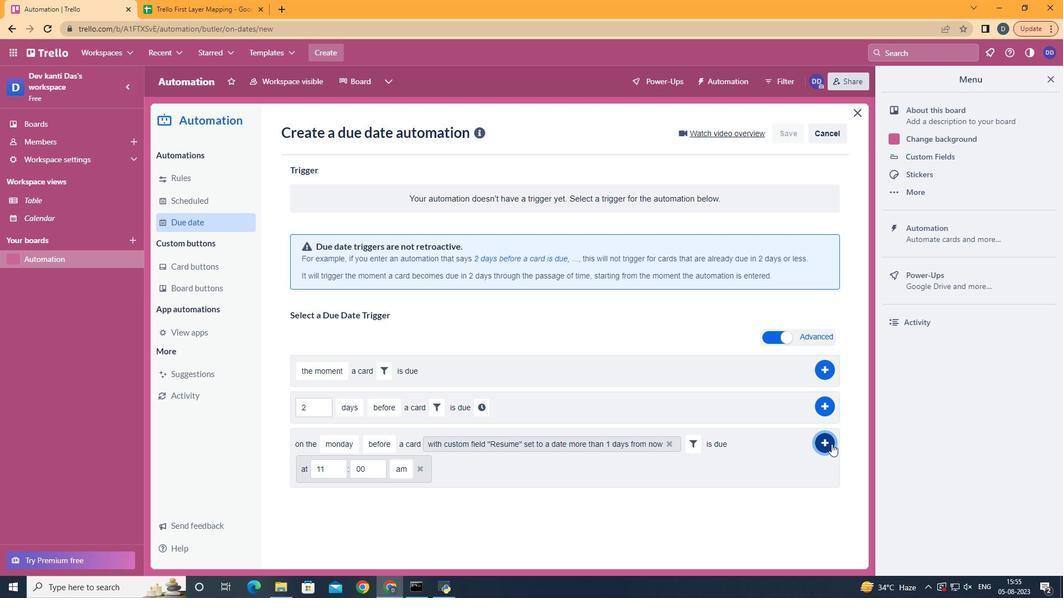 
Action: Mouse pressed left at (842, 454)
Screenshot: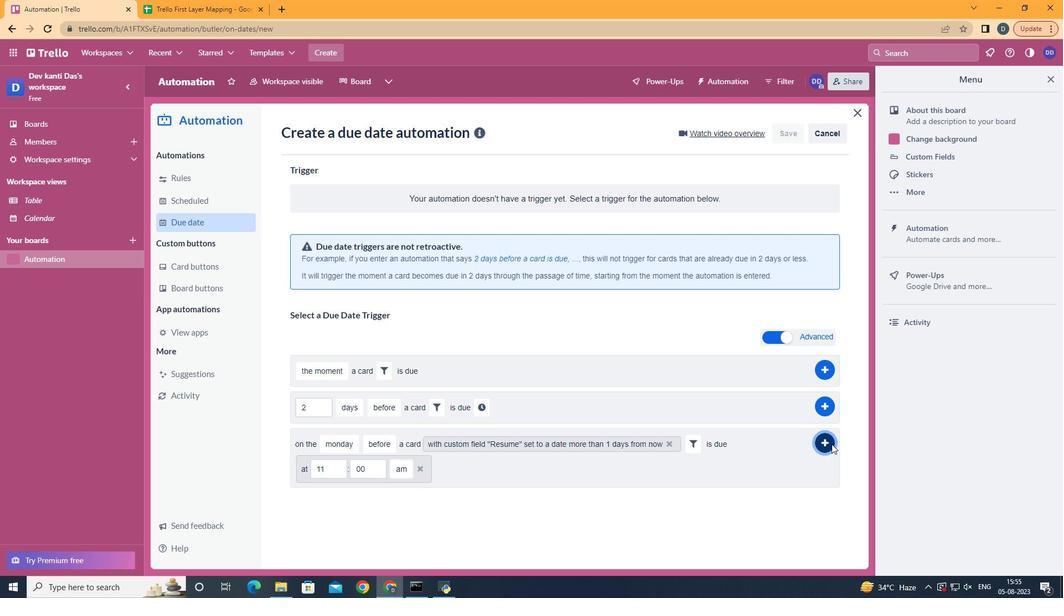
Action: Mouse moved to (542, 243)
Screenshot: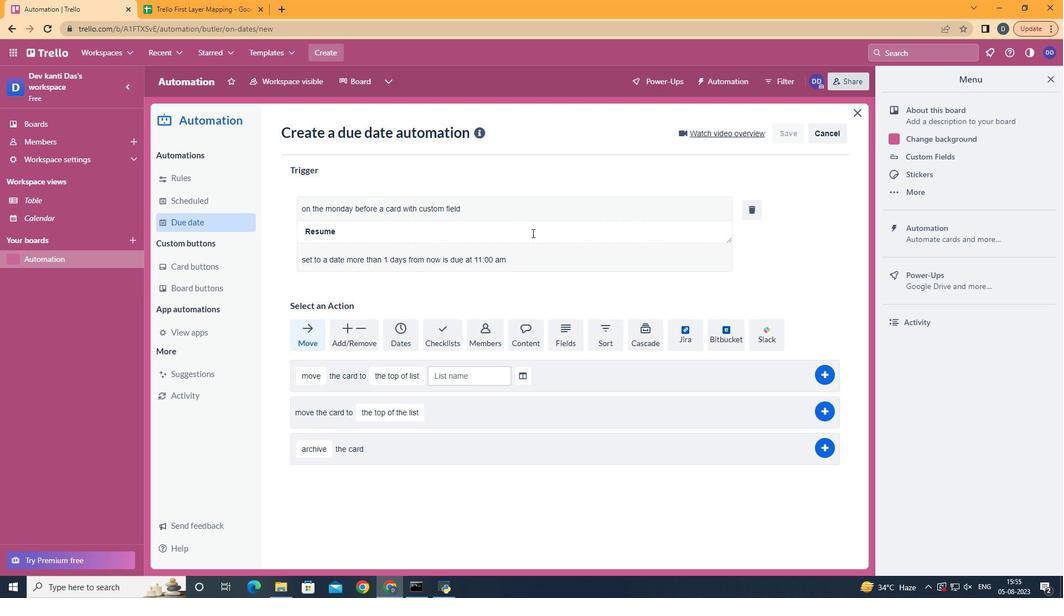 
